 Task: Create a due date automation trigger when advanced on, 2 hours after a card is due add fields with custom field "Resume" set to a date less than 1 working days ago.
Action: Mouse moved to (1079, 85)
Screenshot: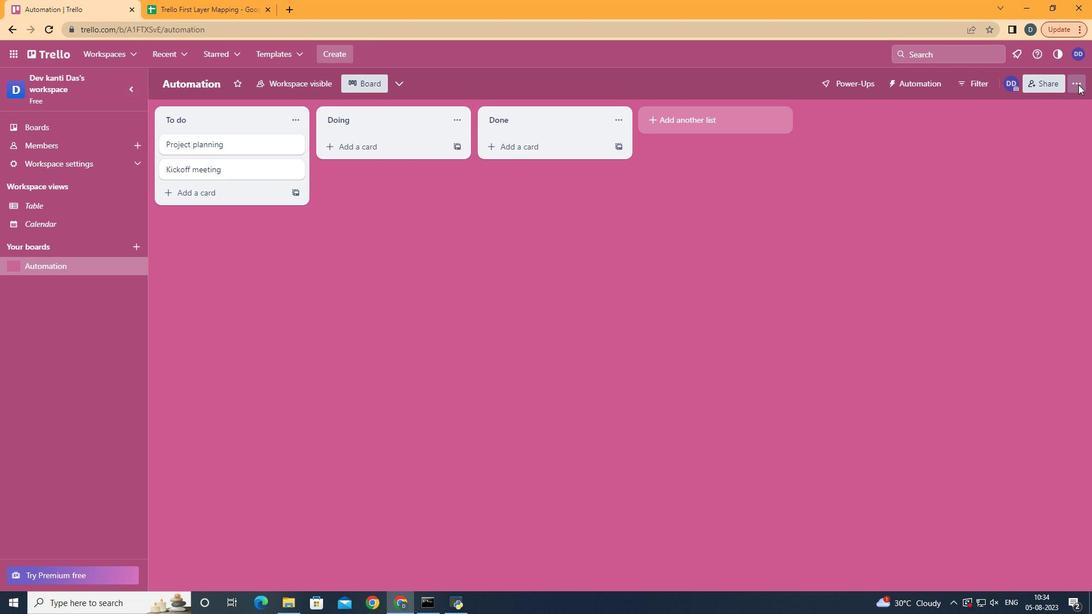 
Action: Mouse pressed left at (1079, 85)
Screenshot: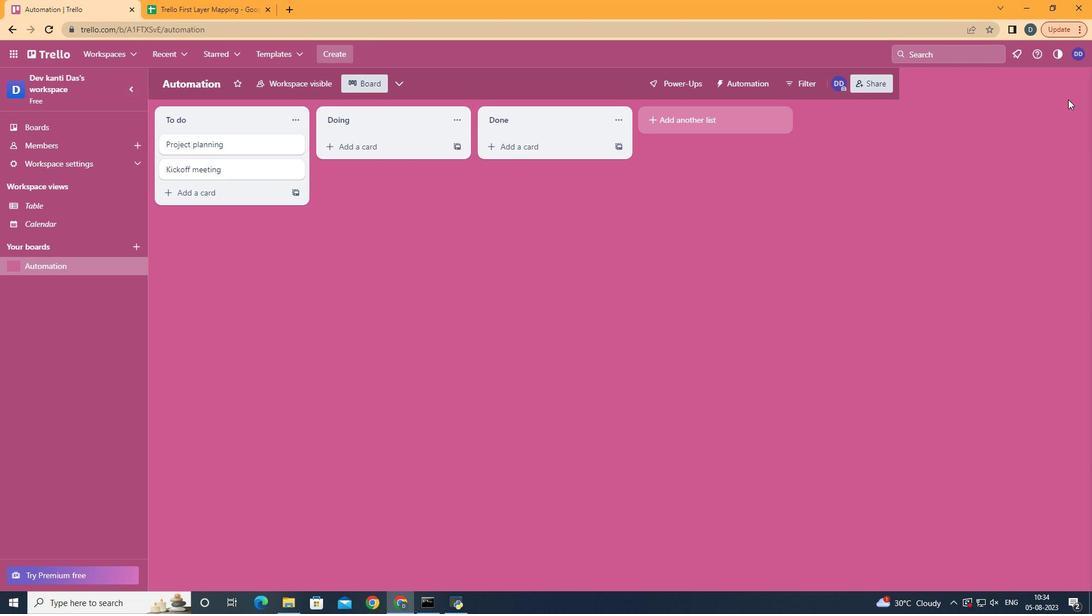 
Action: Mouse moved to (1003, 241)
Screenshot: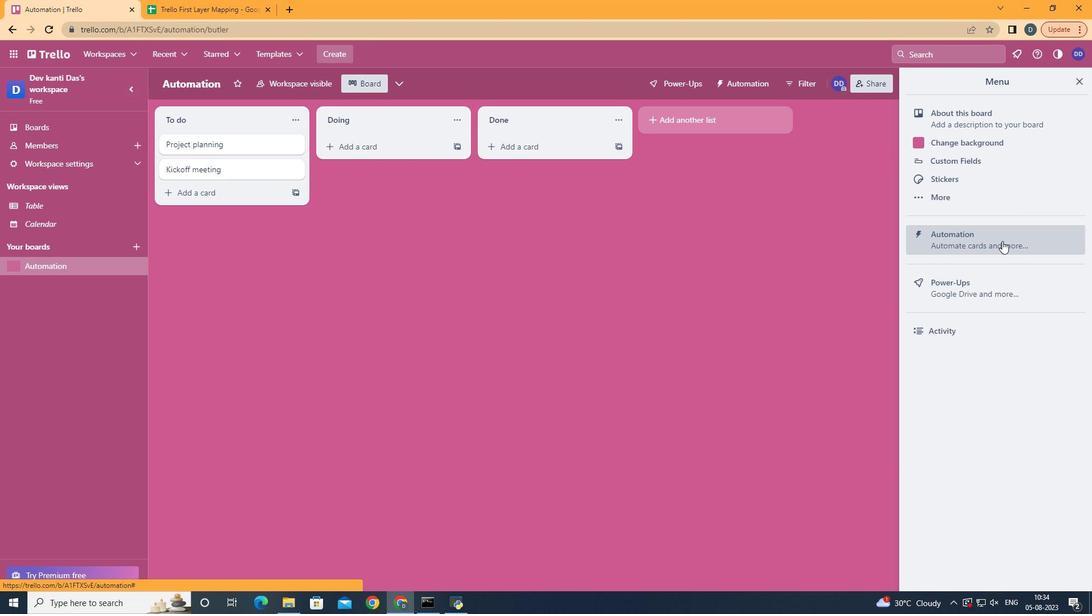 
Action: Mouse pressed left at (1003, 241)
Screenshot: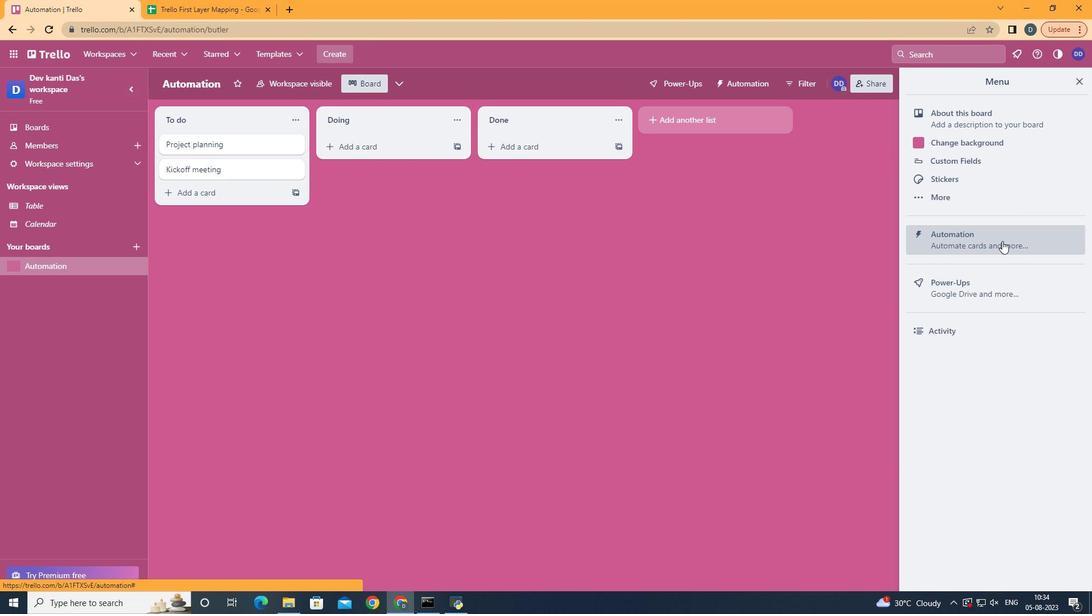 
Action: Mouse moved to (328, 227)
Screenshot: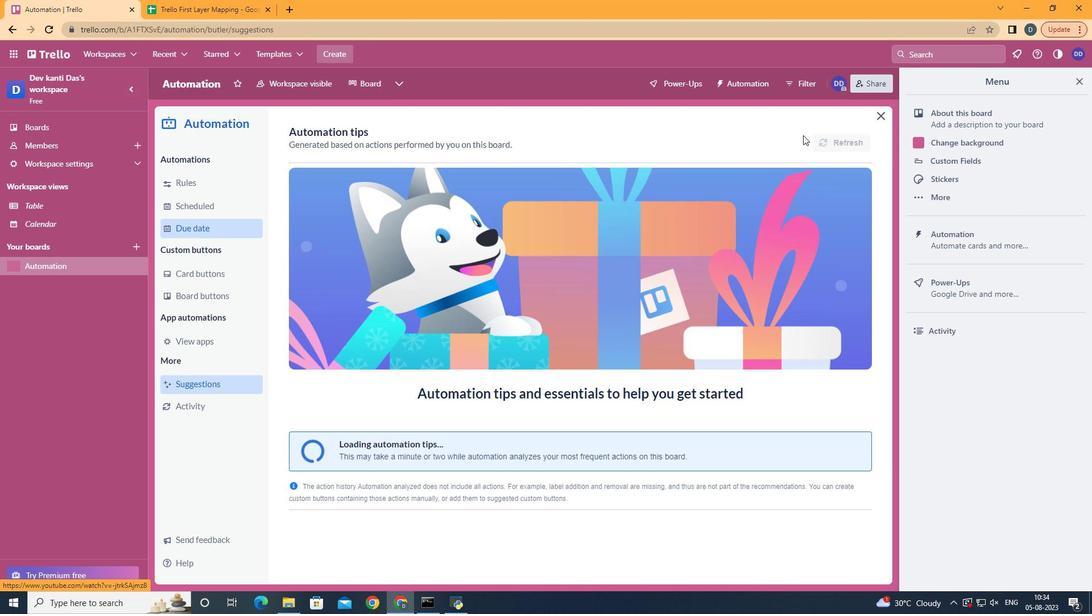 
Action: Mouse pressed left at (207, 228)
Screenshot: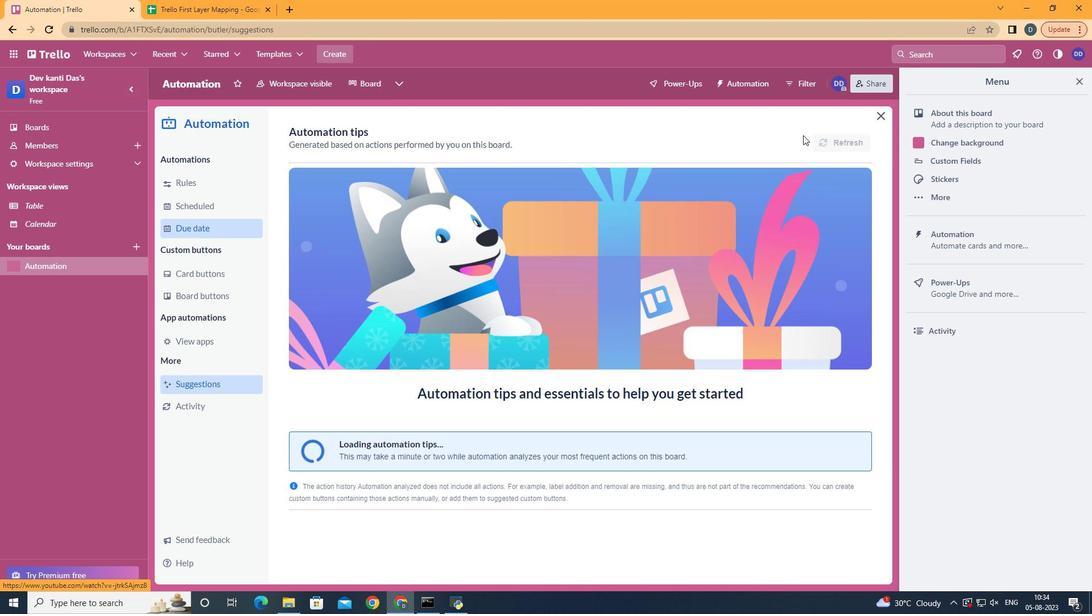 
Action: Mouse moved to (802, 133)
Screenshot: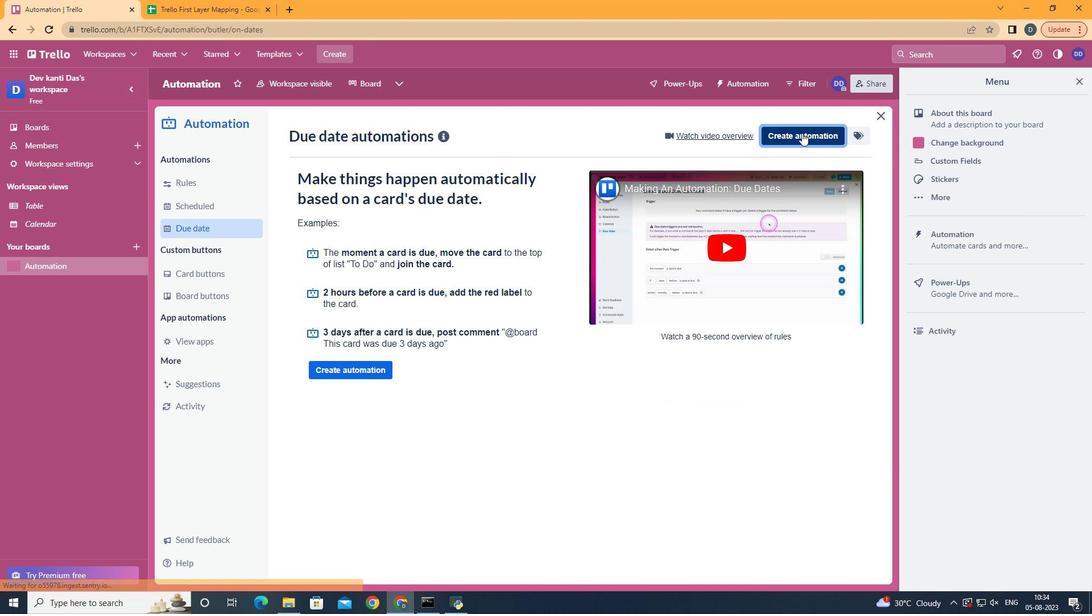 
Action: Mouse pressed left at (802, 133)
Screenshot: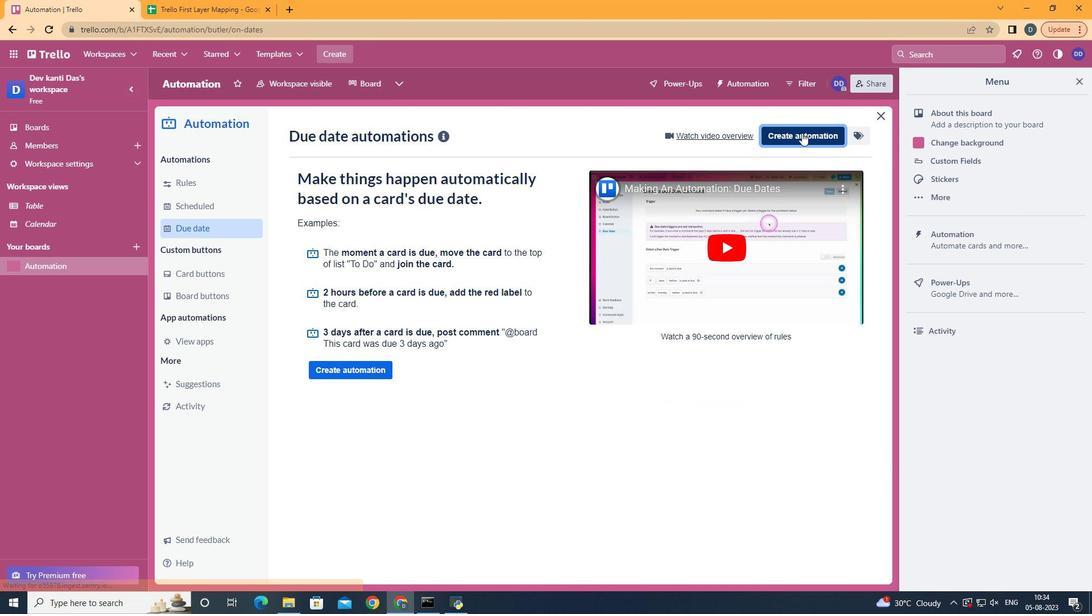 
Action: Mouse moved to (608, 242)
Screenshot: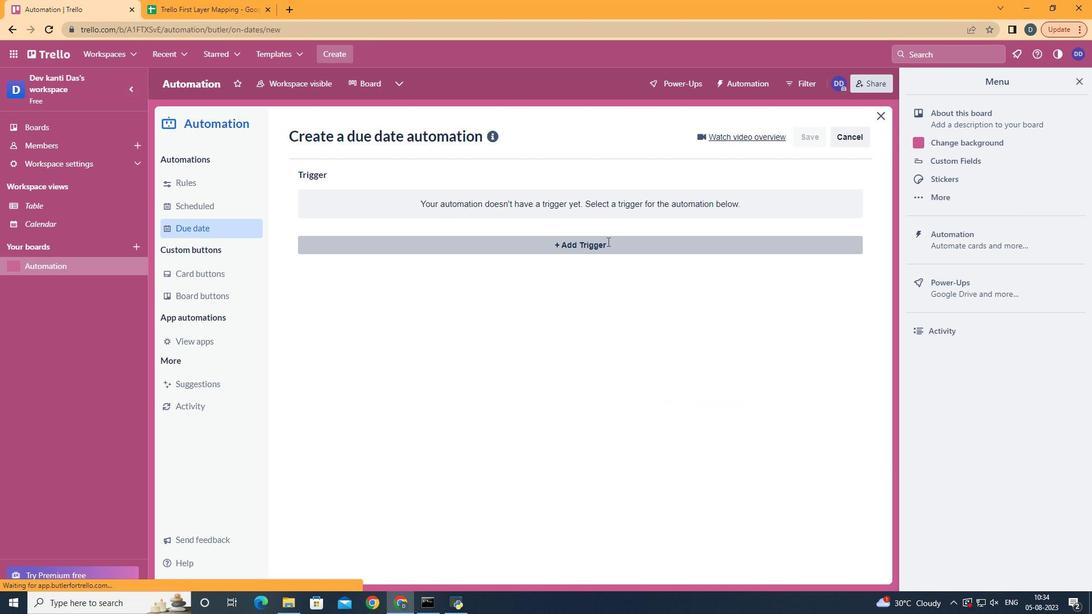 
Action: Mouse pressed left at (608, 242)
Screenshot: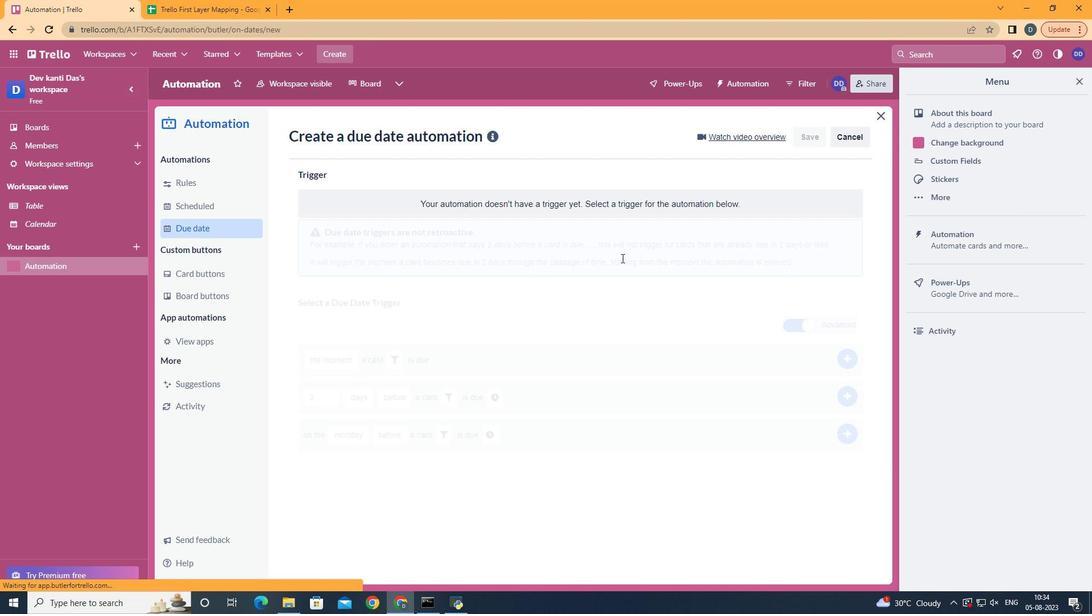 
Action: Mouse moved to (371, 480)
Screenshot: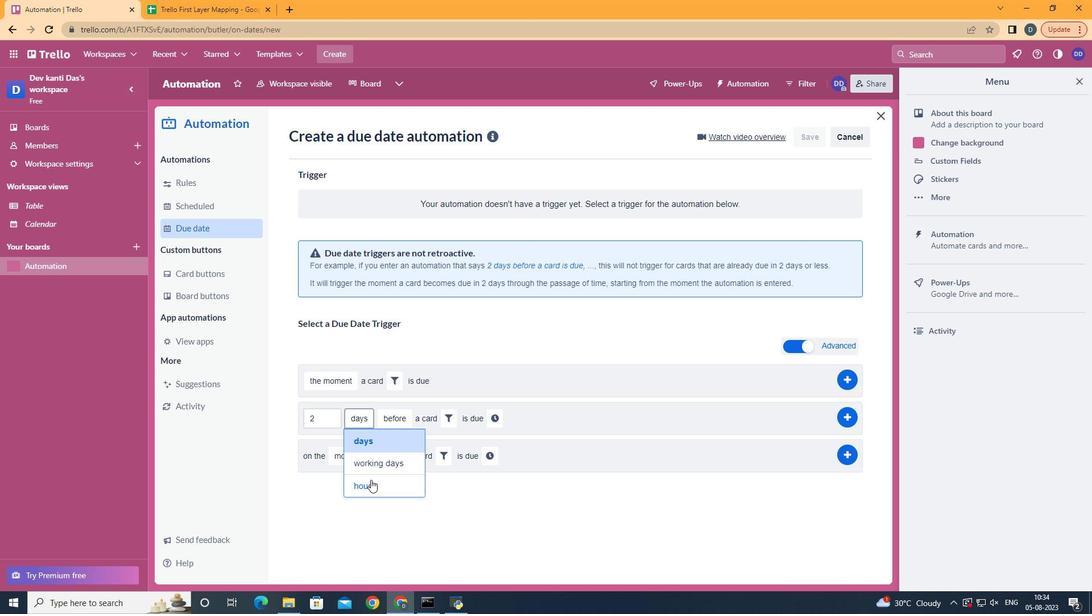 
Action: Mouse pressed left at (371, 480)
Screenshot: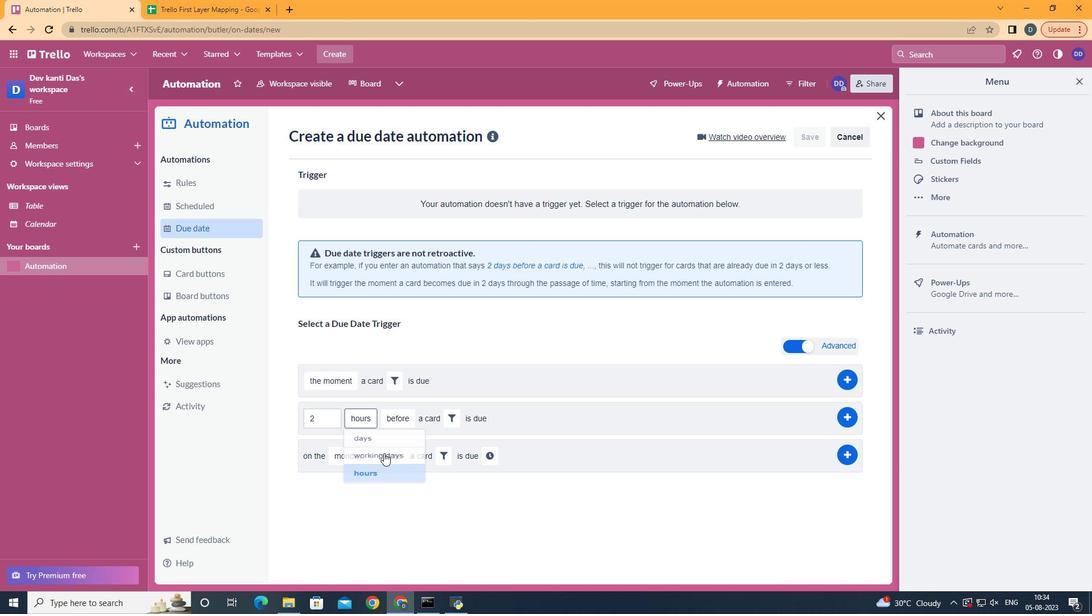 
Action: Mouse moved to (403, 459)
Screenshot: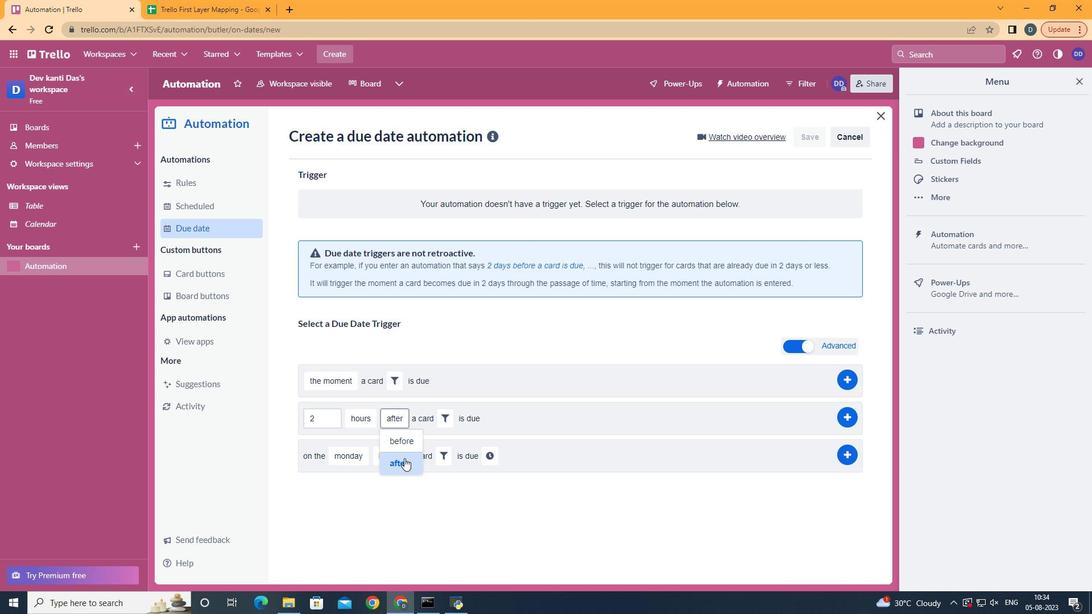 
Action: Mouse pressed left at (403, 459)
Screenshot: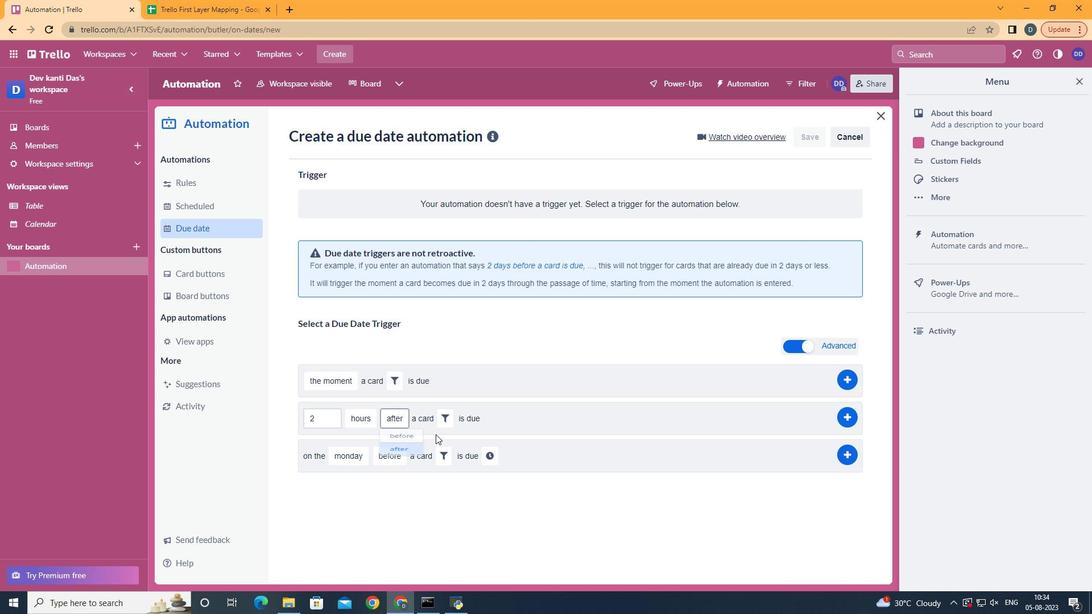 
Action: Mouse moved to (448, 422)
Screenshot: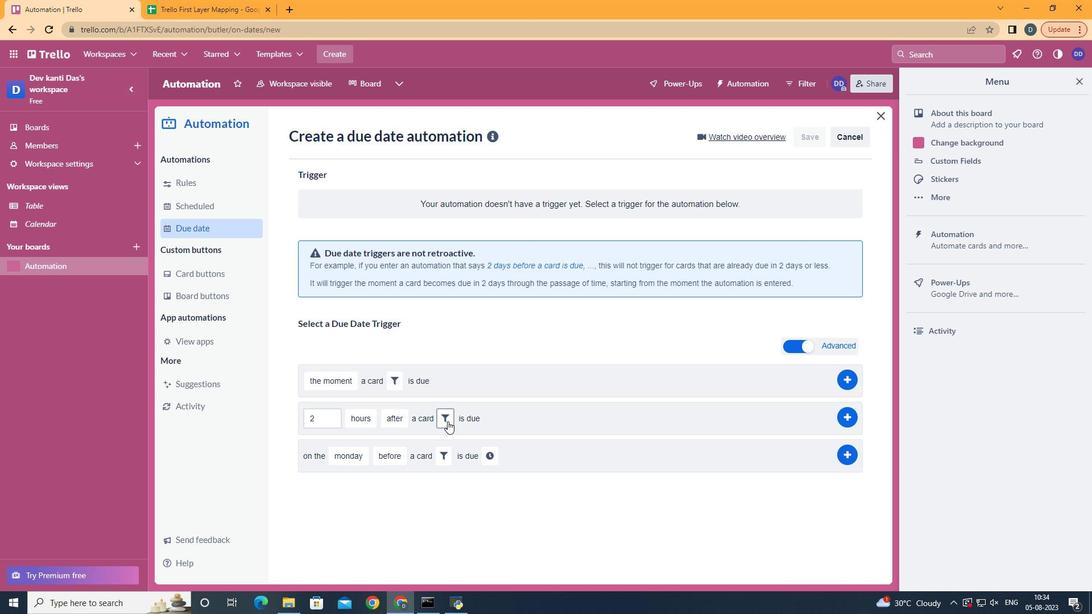 
Action: Mouse pressed left at (448, 422)
Screenshot: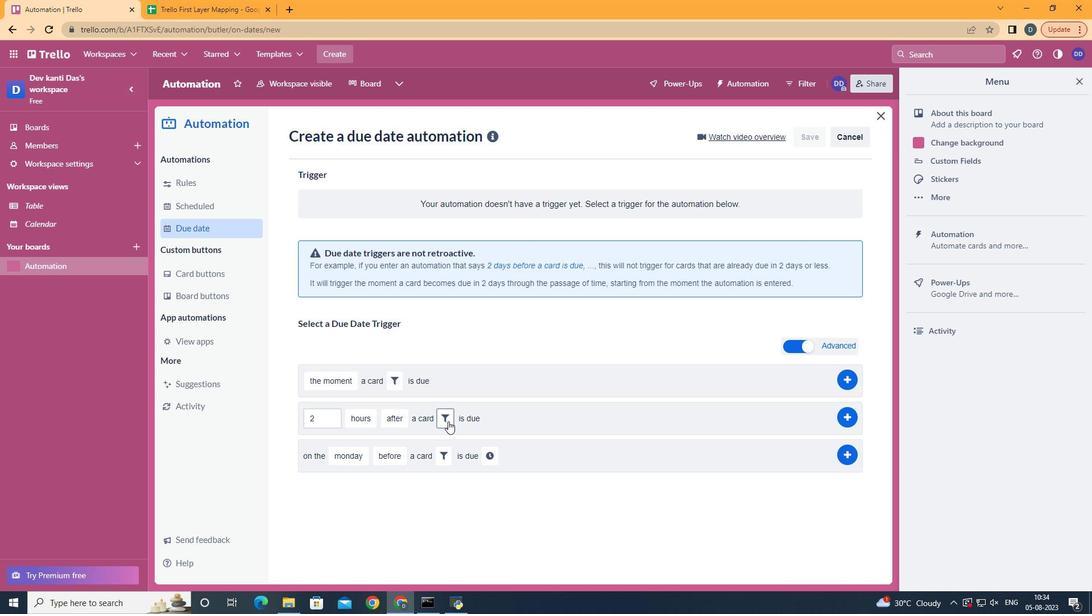 
Action: Mouse moved to (622, 456)
Screenshot: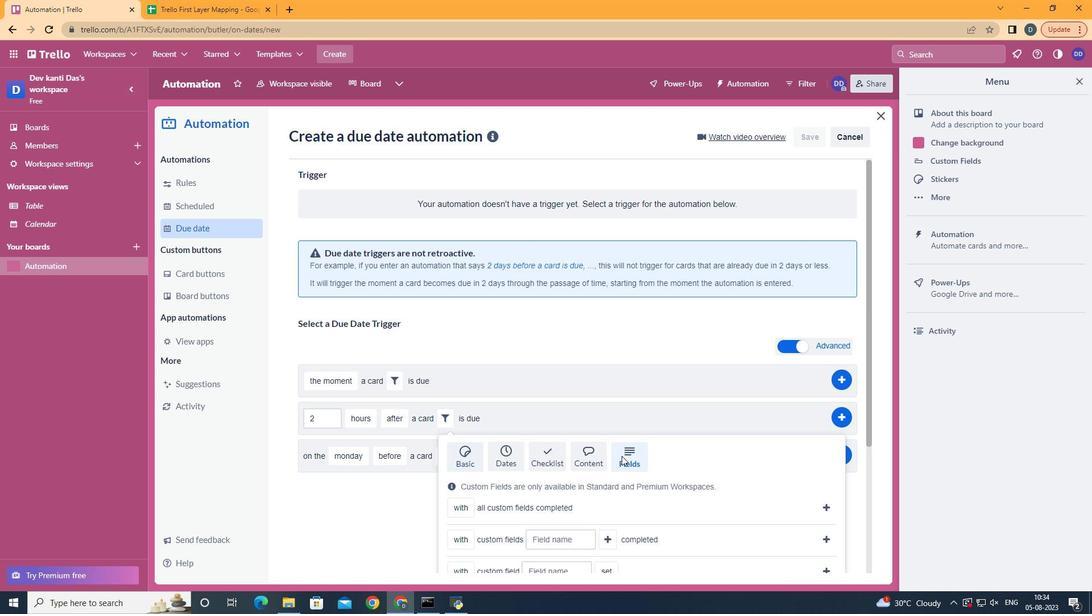 
Action: Mouse pressed left at (622, 456)
Screenshot: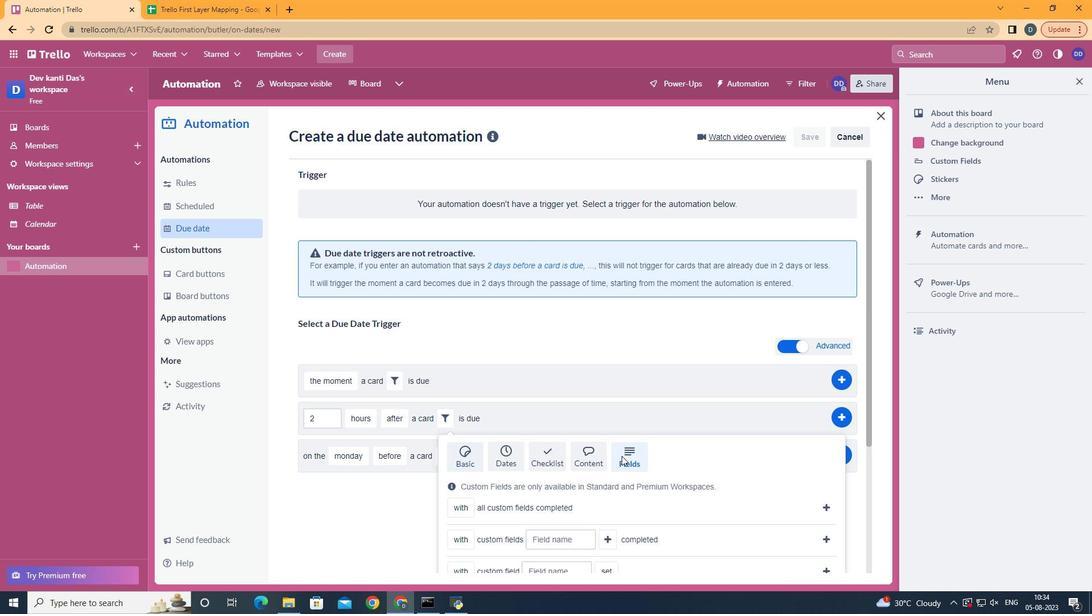 
Action: Mouse moved to (623, 452)
Screenshot: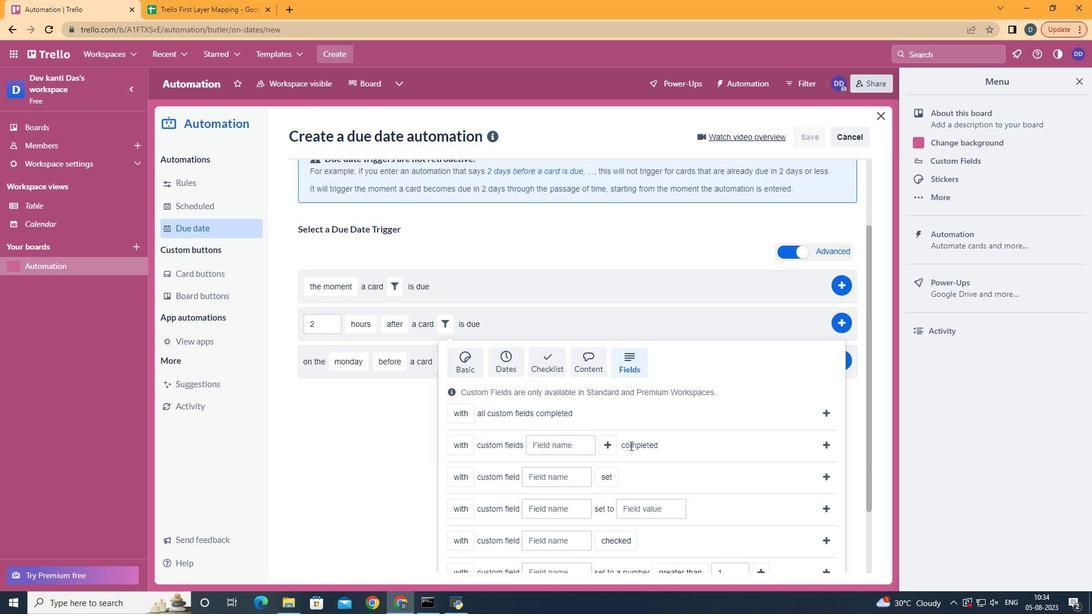 
Action: Mouse scrolled (623, 451) with delta (0, 0)
Screenshot: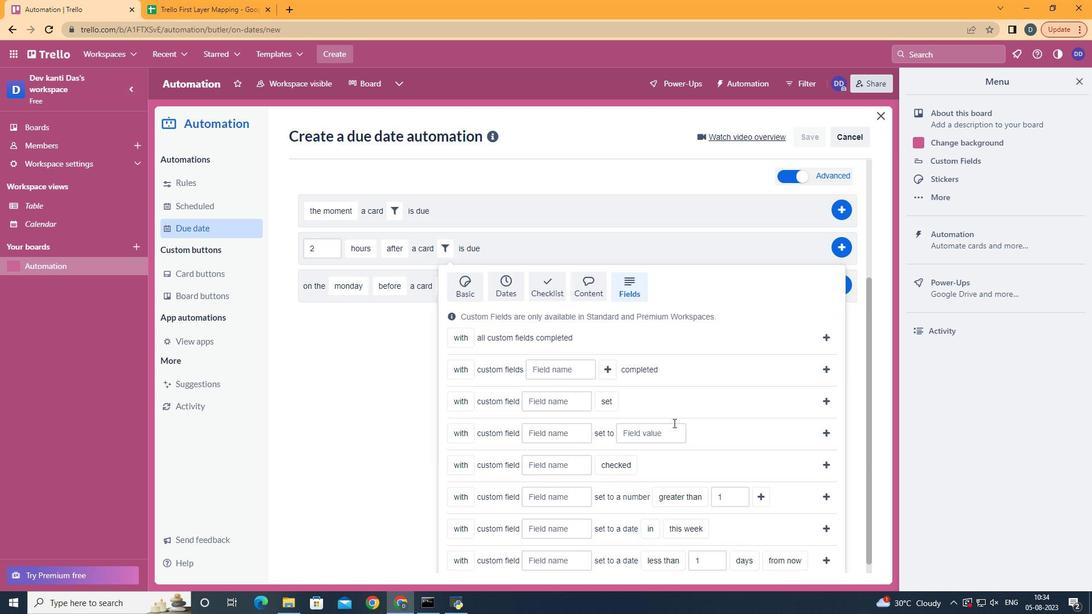 
Action: Mouse scrolled (623, 451) with delta (0, 0)
Screenshot: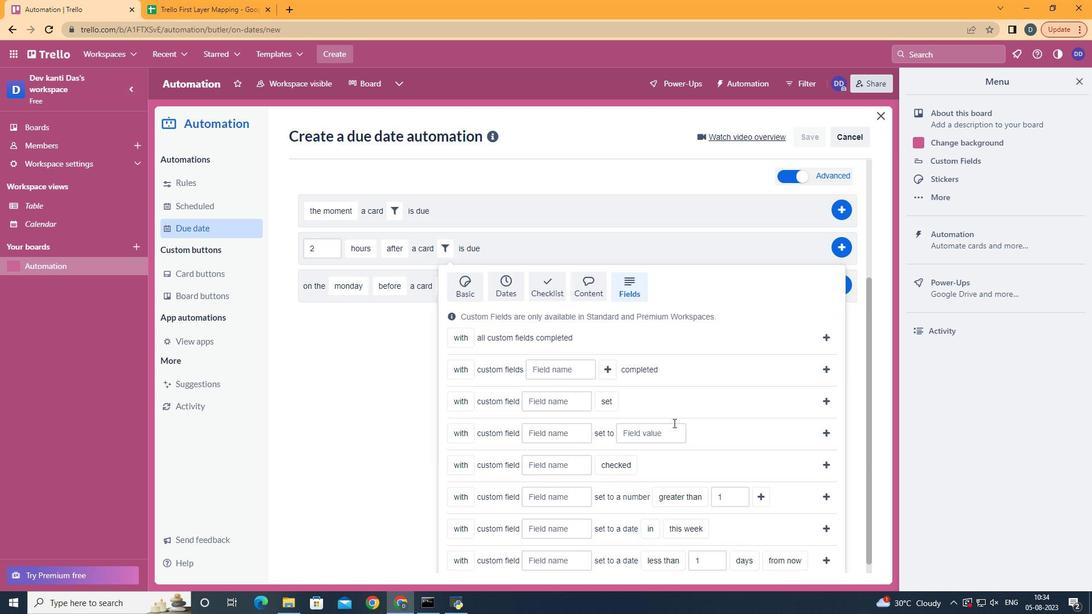 
Action: Mouse scrolled (623, 451) with delta (0, 0)
Screenshot: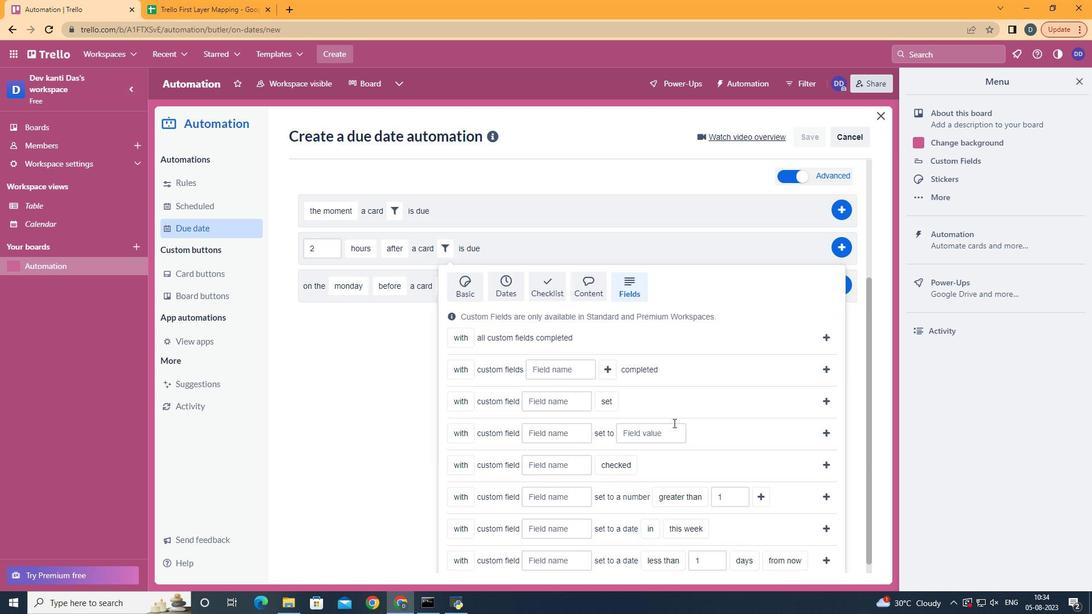 
Action: Mouse scrolled (623, 451) with delta (0, 0)
Screenshot: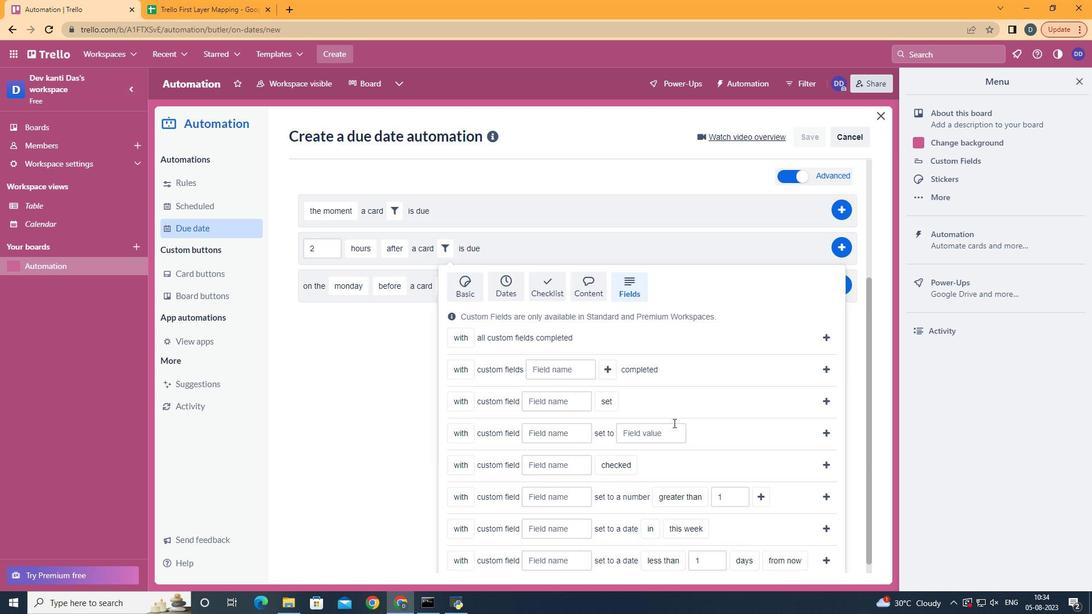 
Action: Mouse scrolled (623, 451) with delta (0, 0)
Screenshot: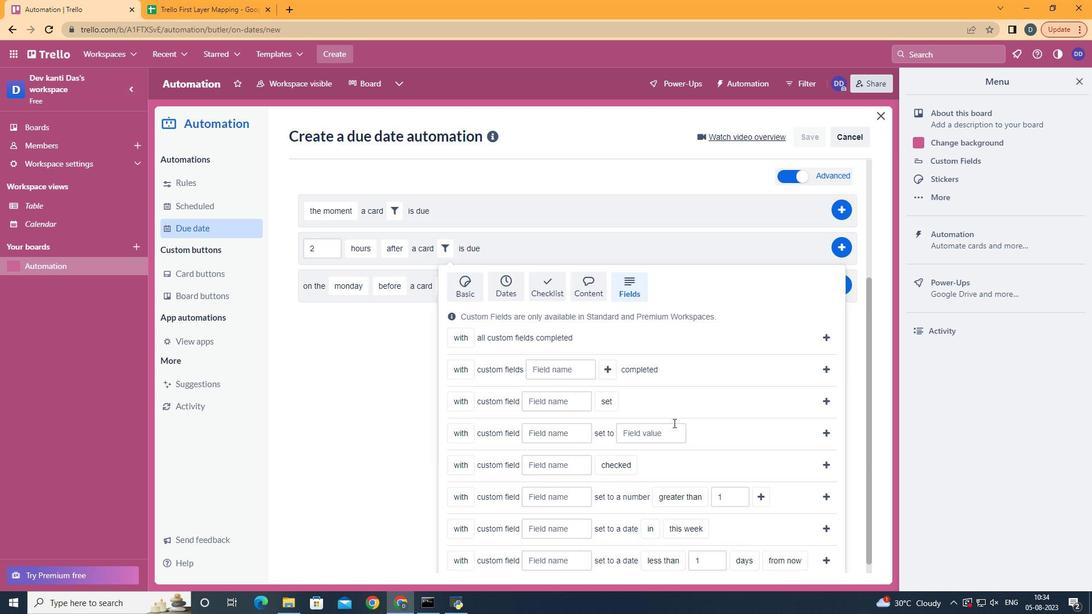 
Action: Mouse scrolled (623, 451) with delta (0, 0)
Screenshot: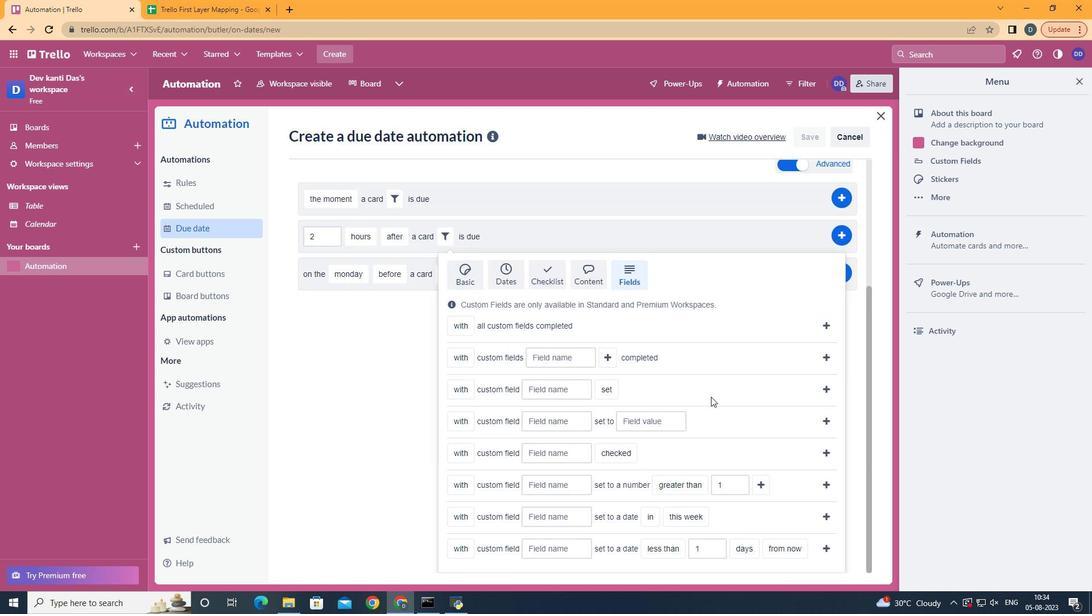 
Action: Mouse moved to (467, 508)
Screenshot: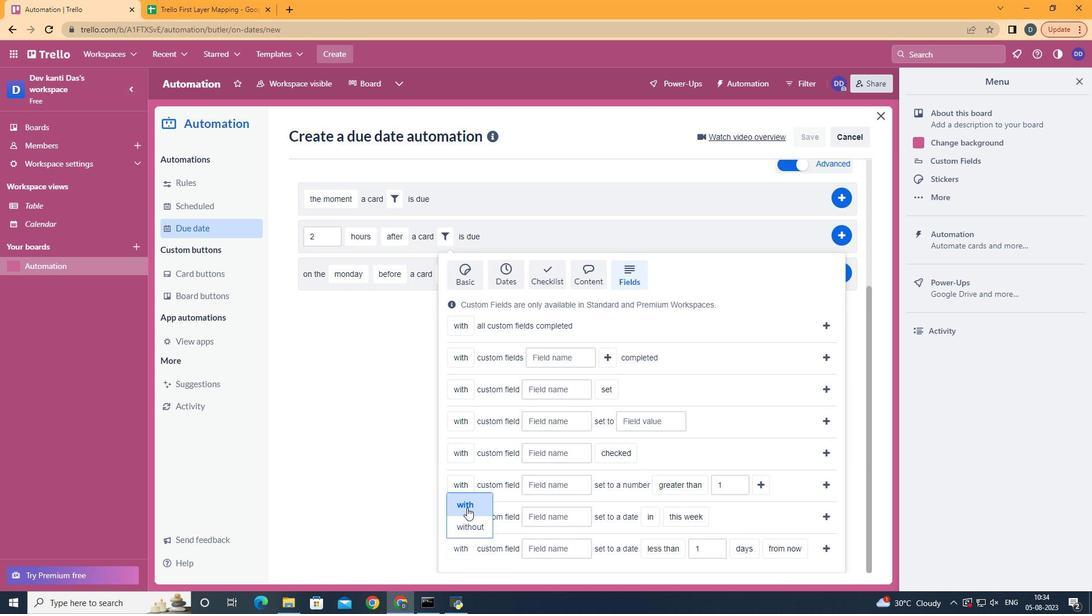 
Action: Mouse pressed left at (467, 508)
Screenshot: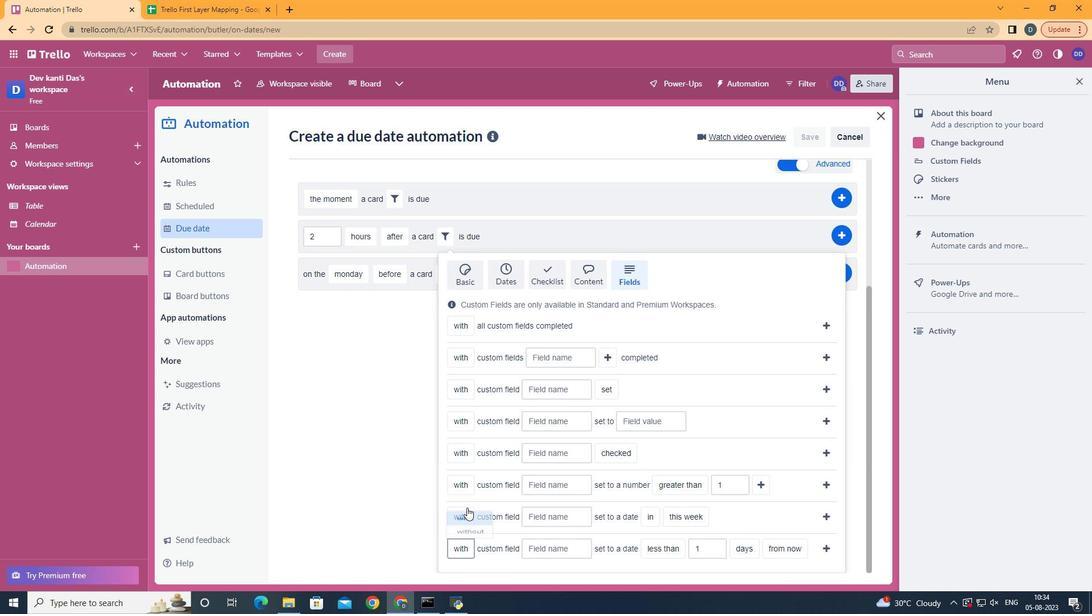 
Action: Mouse moved to (562, 549)
Screenshot: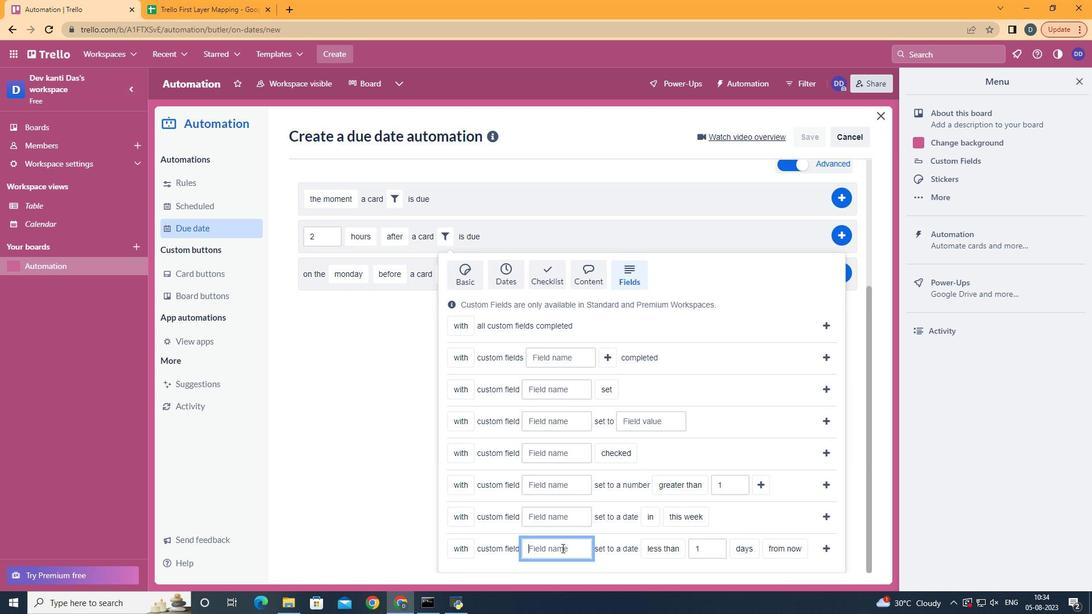 
Action: Mouse pressed left at (562, 549)
Screenshot: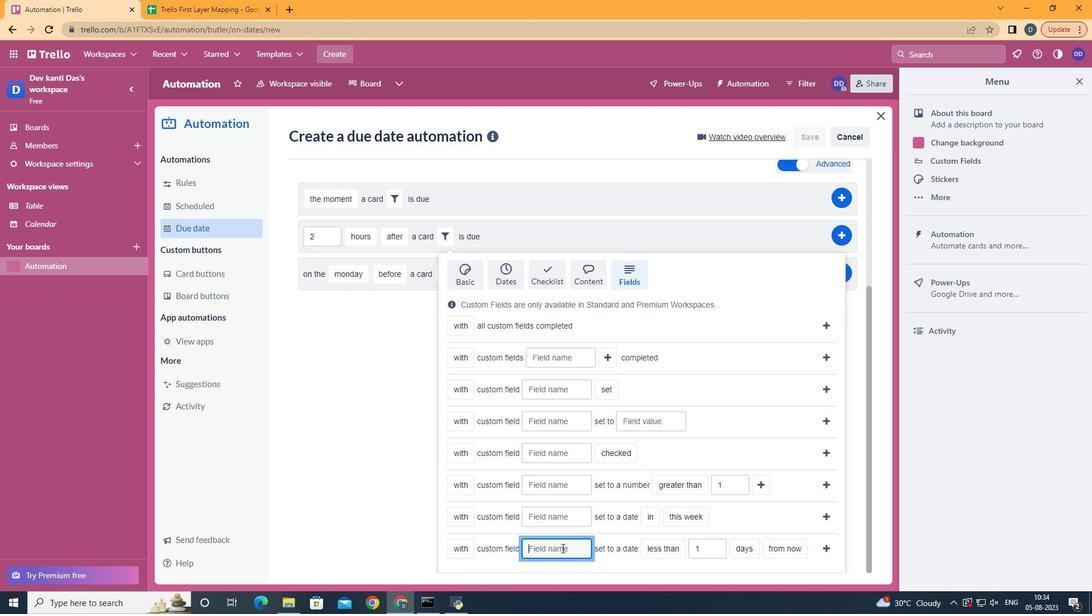 
Action: Key pressed <Key.shift>Resume
Screenshot: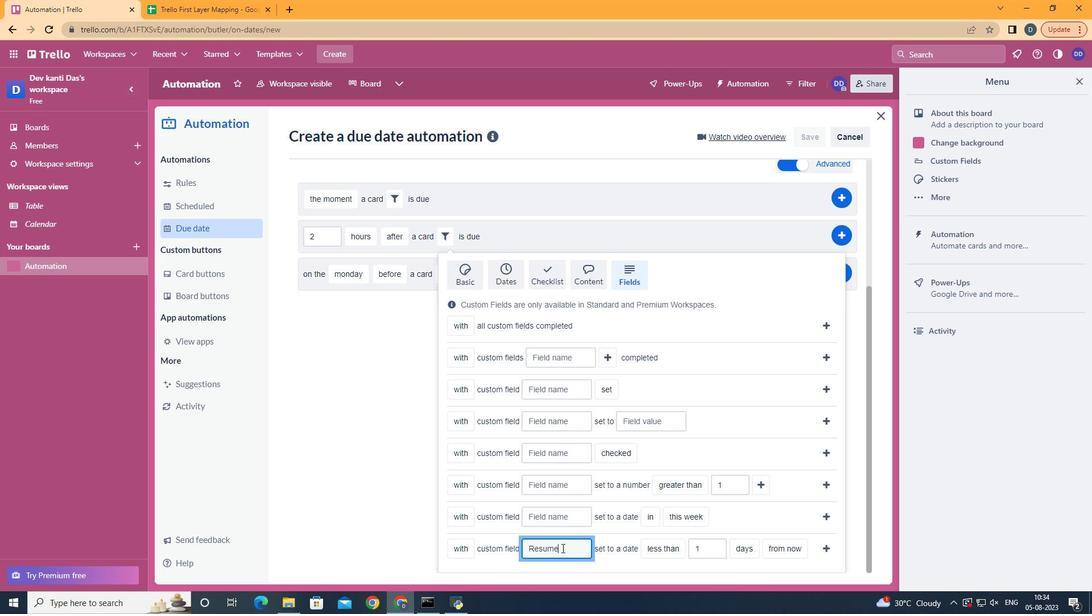 
Action: Mouse moved to (687, 467)
Screenshot: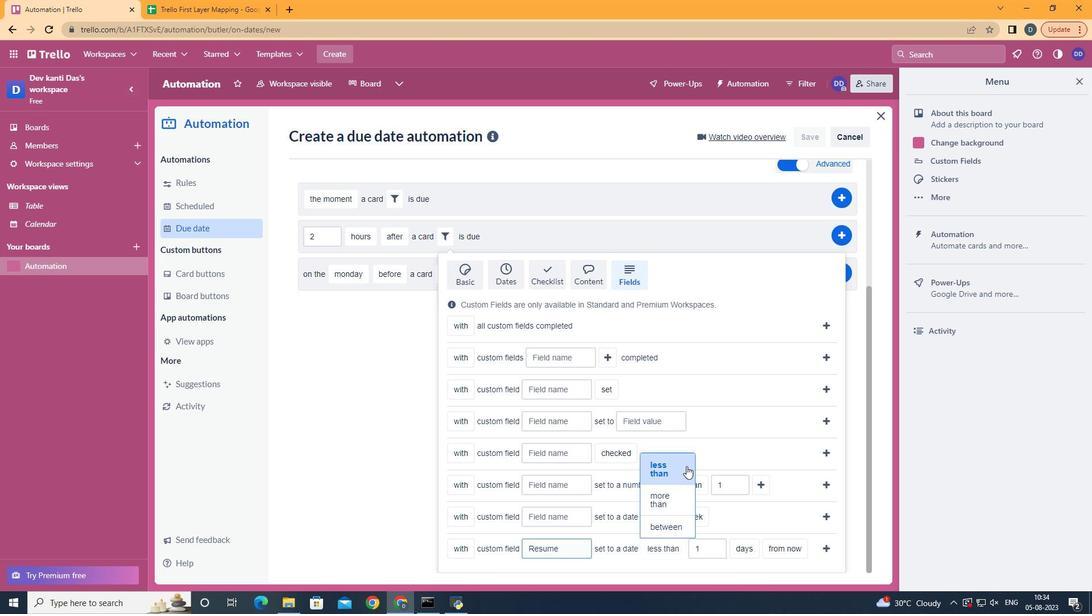 
Action: Mouse pressed left at (687, 467)
Screenshot: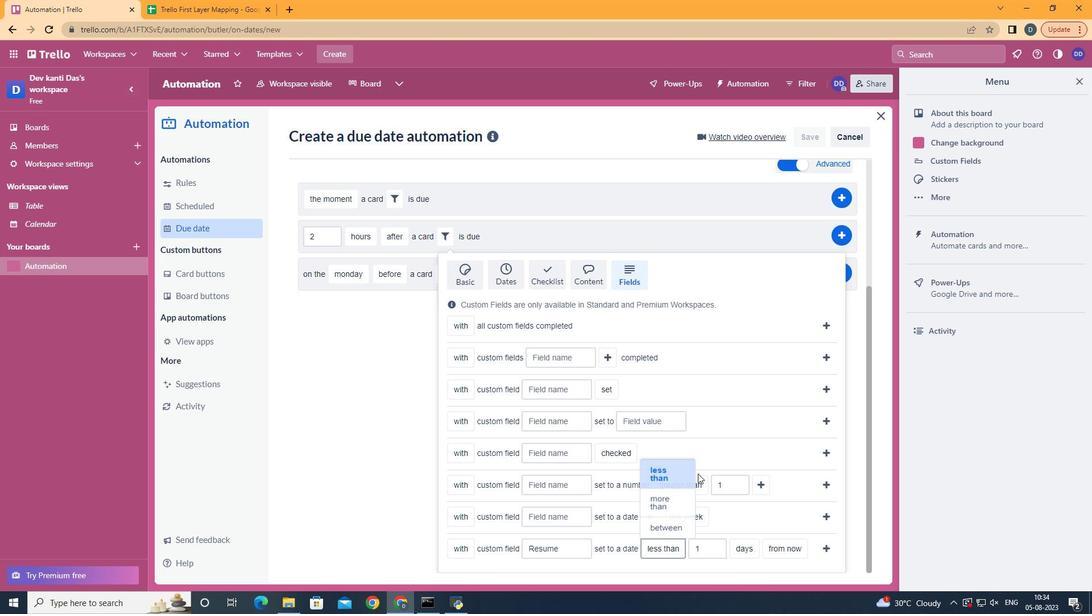 
Action: Mouse moved to (755, 526)
Screenshot: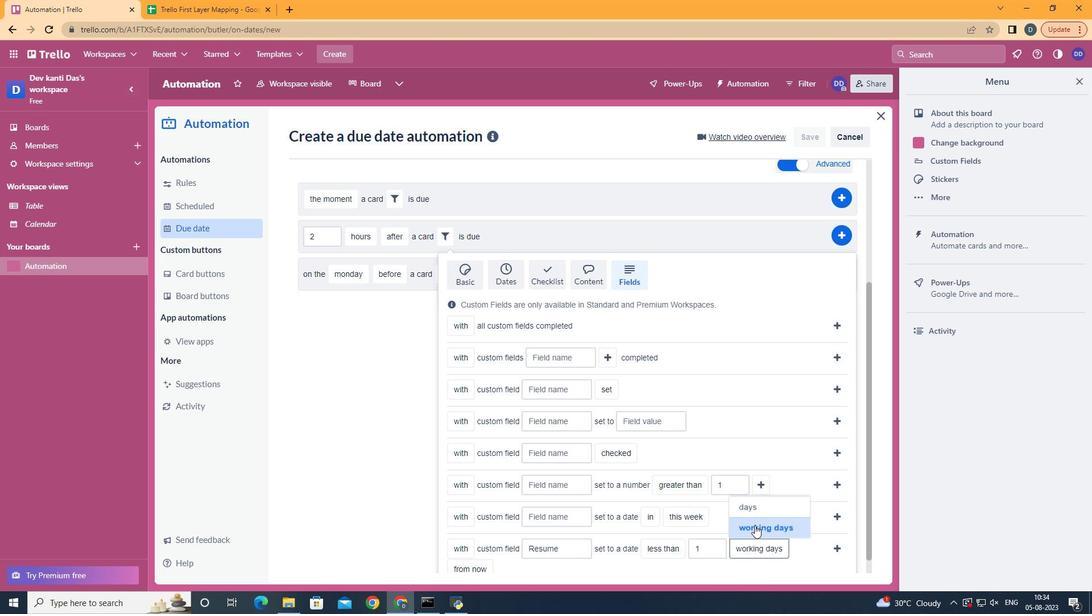 
Action: Mouse pressed left at (755, 526)
Screenshot: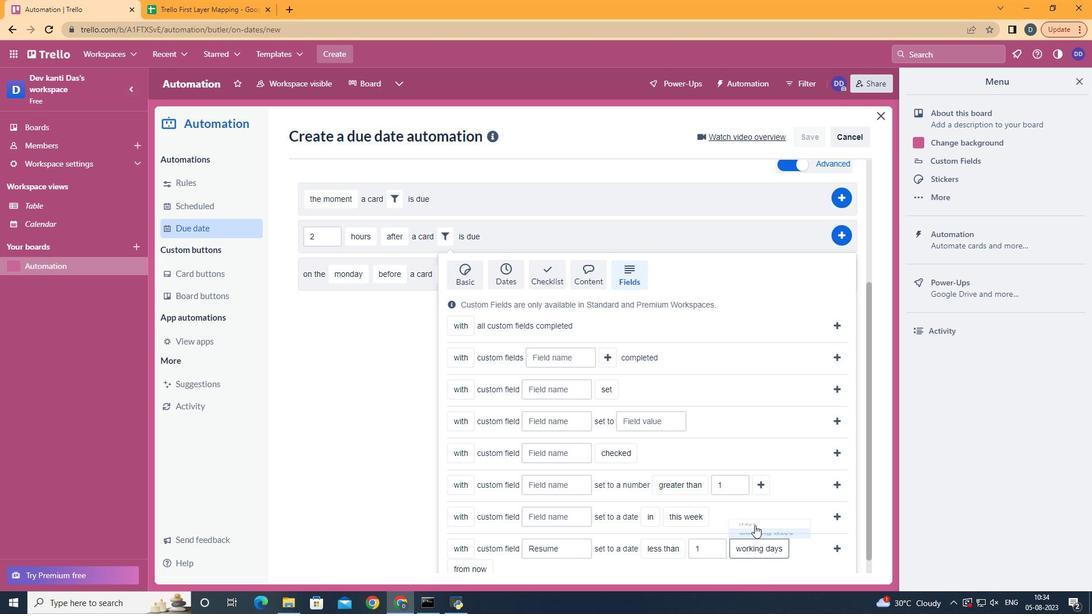 
Action: Mouse moved to (752, 513)
Screenshot: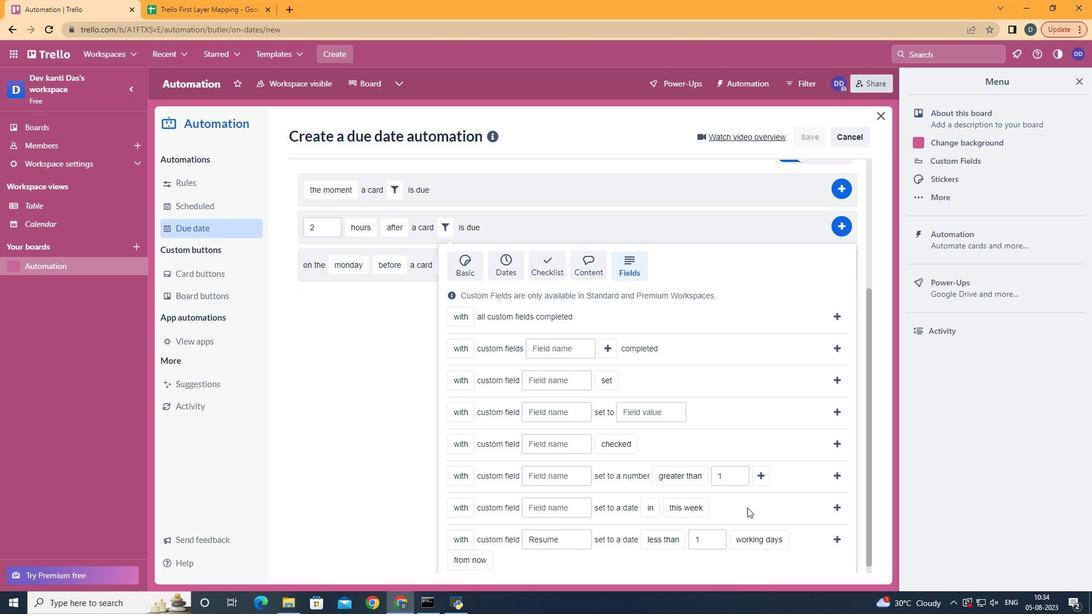 
Action: Mouse scrolled (752, 513) with delta (0, 0)
Screenshot: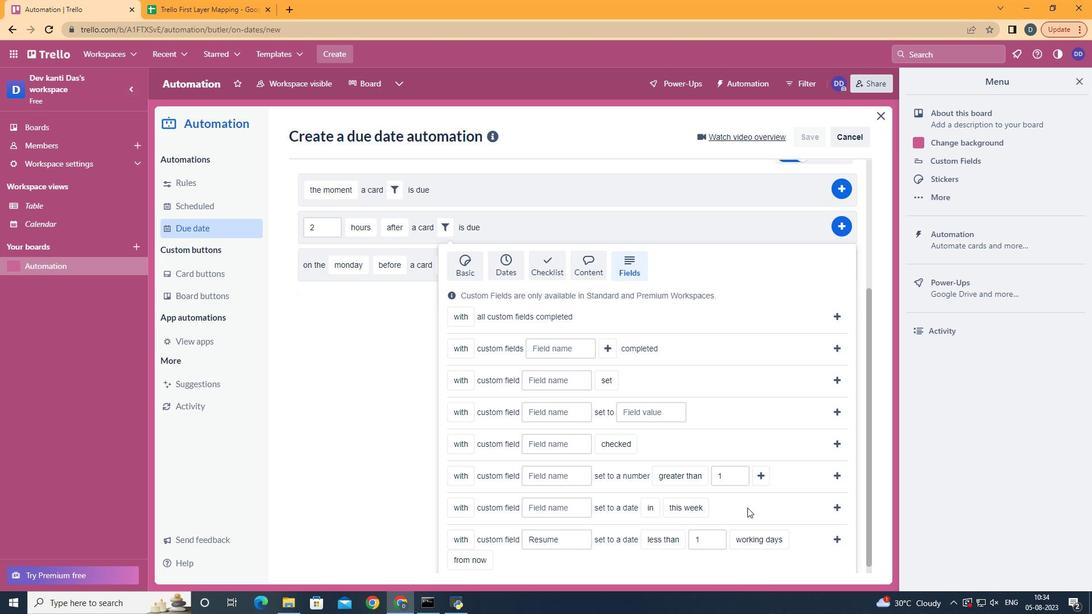 
Action: Mouse scrolled (752, 513) with delta (0, 0)
Screenshot: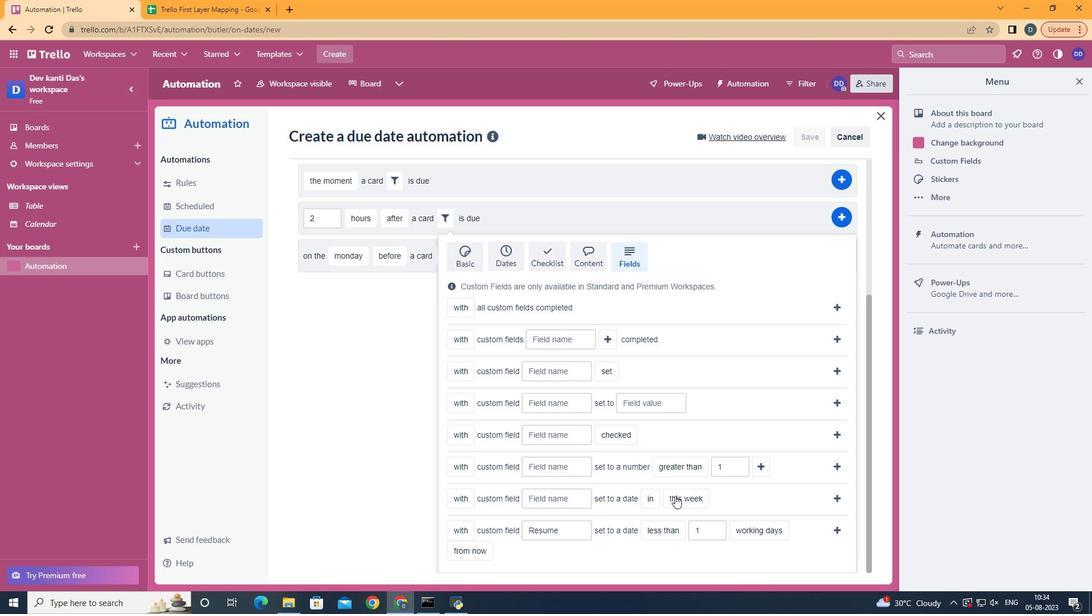 
Action: Mouse scrolled (752, 513) with delta (0, 0)
Screenshot: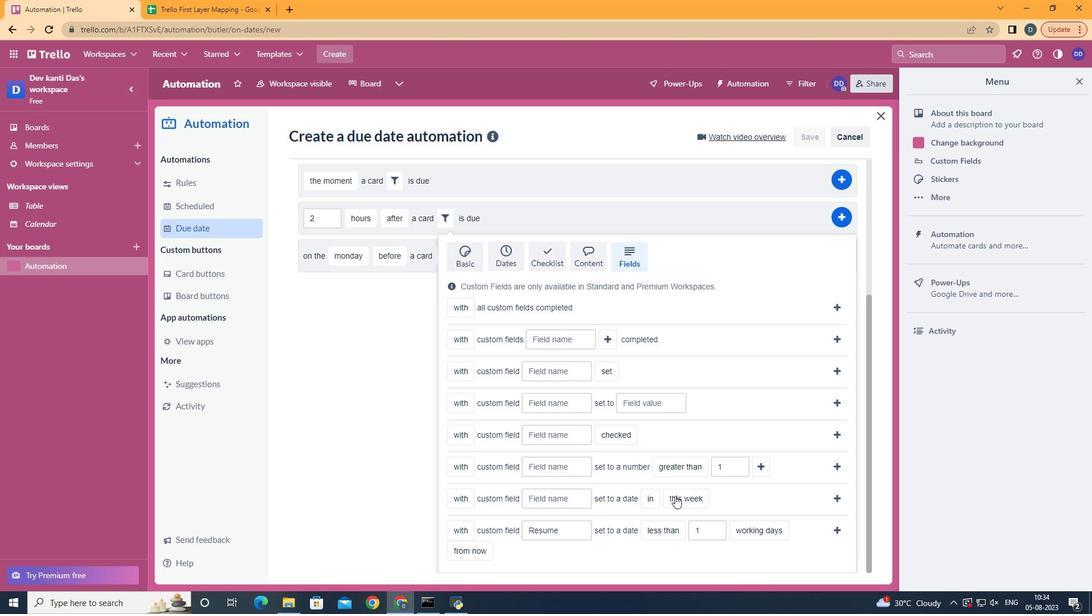 
Action: Mouse scrolled (752, 513) with delta (0, 0)
Screenshot: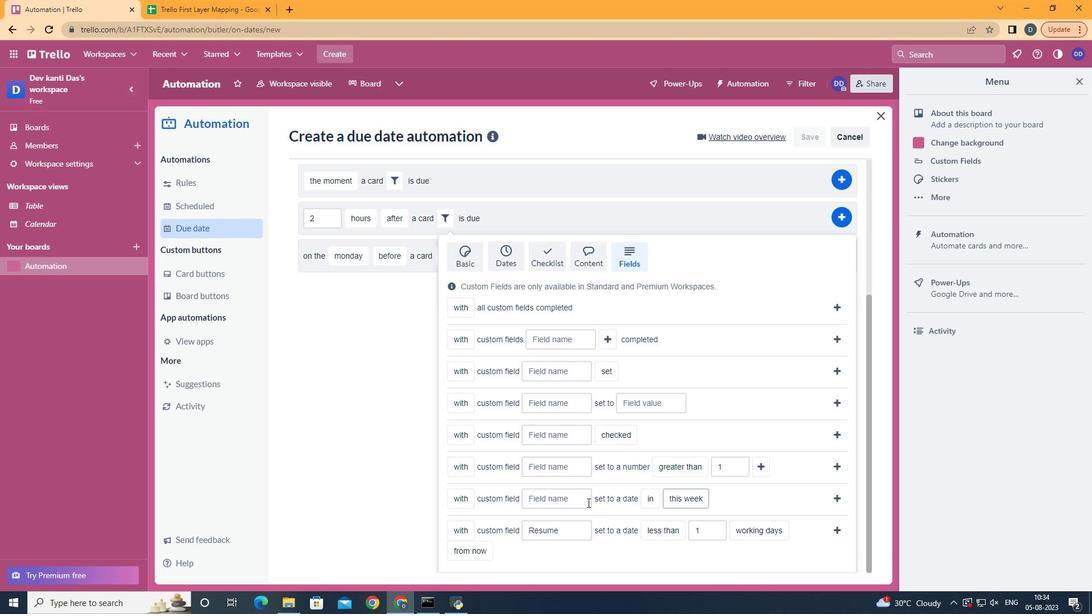 
Action: Mouse moved to (481, 531)
Screenshot: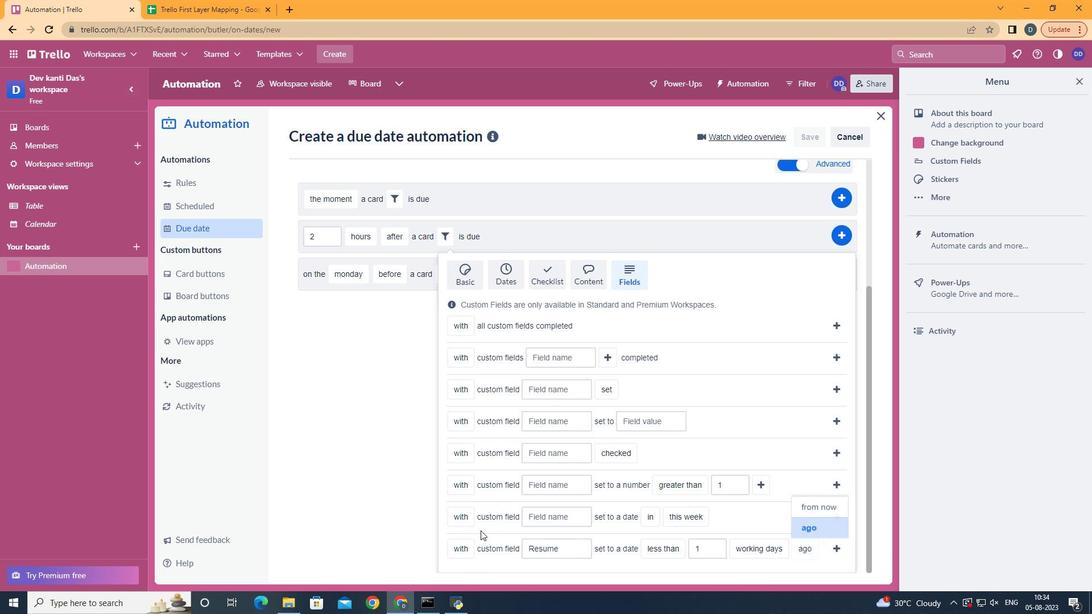 
Action: Mouse pressed left at (481, 531)
Screenshot: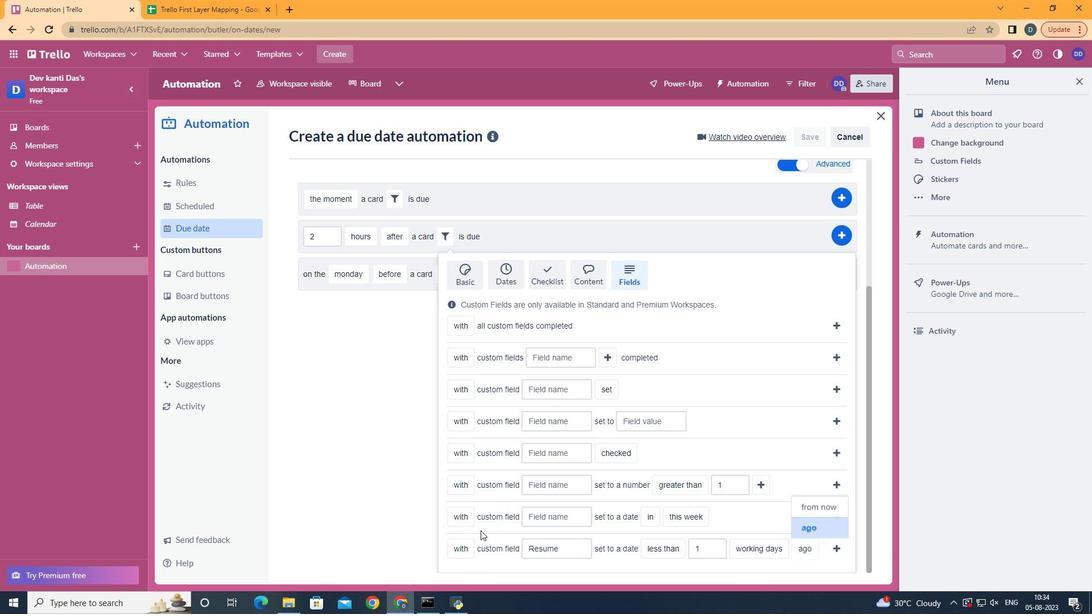 
Action: Mouse moved to (840, 550)
Screenshot: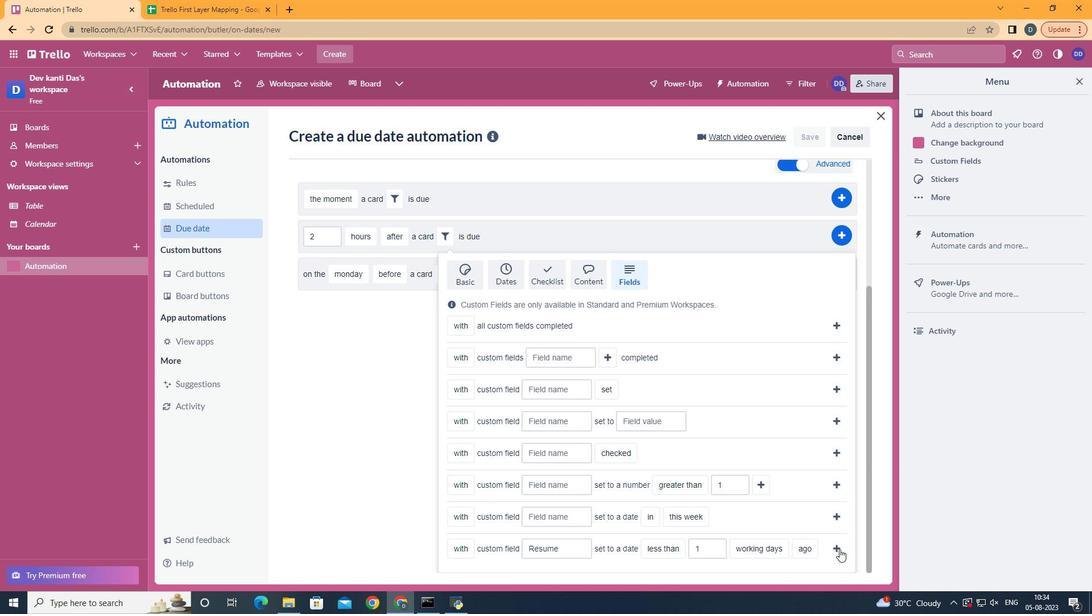 
Action: Mouse pressed left at (840, 550)
Screenshot: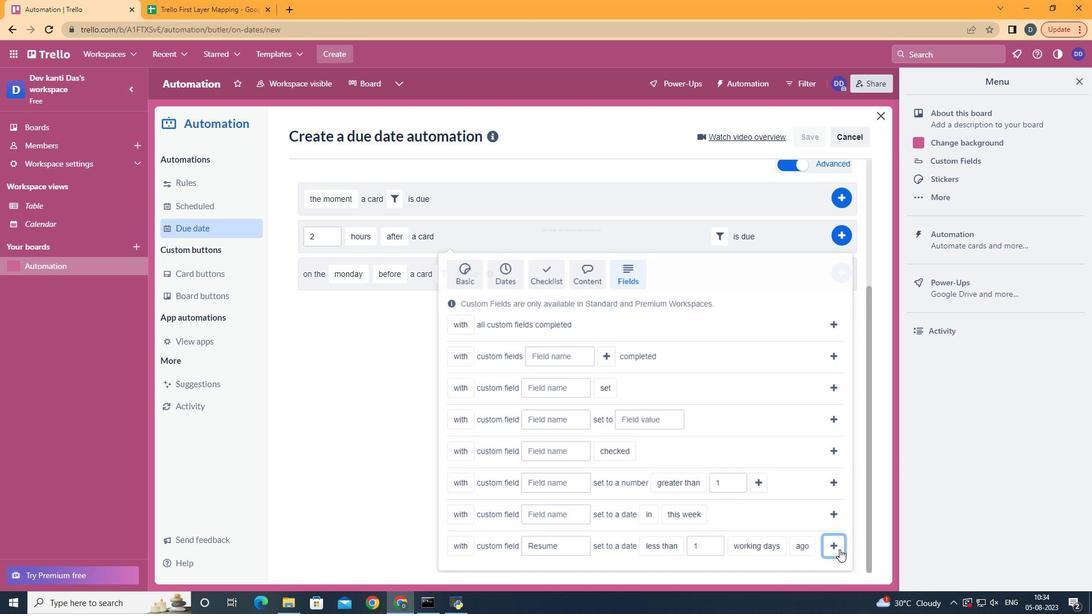 
Action: Mouse moved to (849, 413)
Screenshot: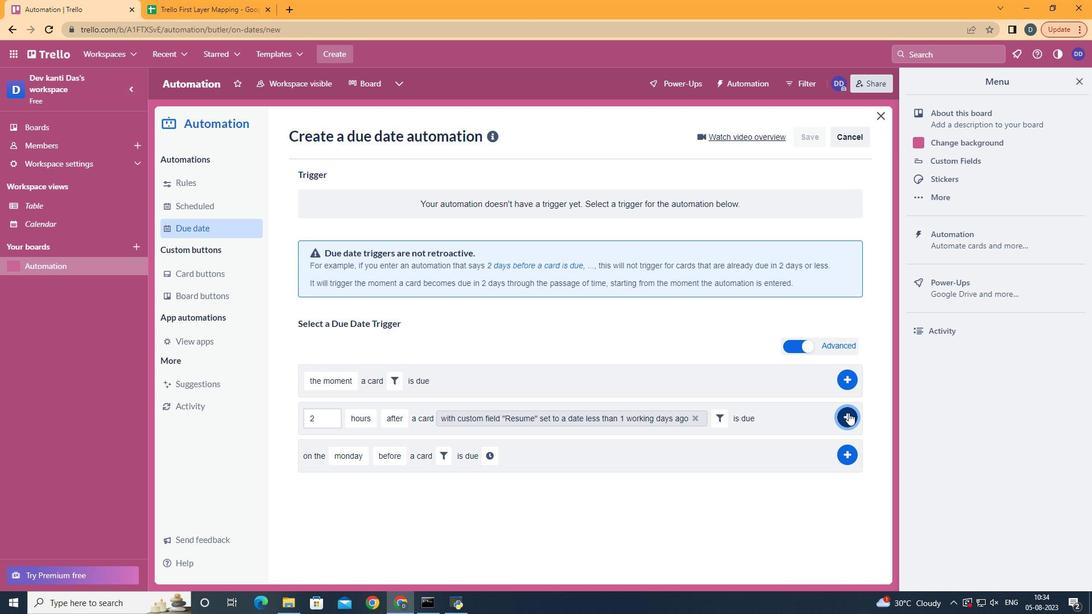 
Action: Mouse pressed left at (849, 413)
Screenshot: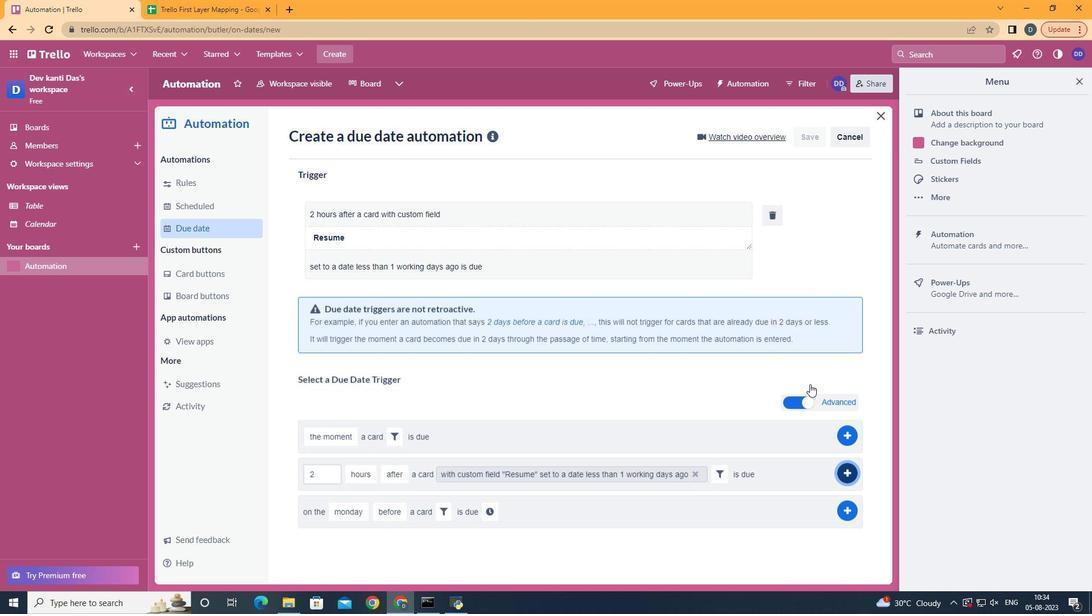 
Action: Mouse moved to (511, 241)
Screenshot: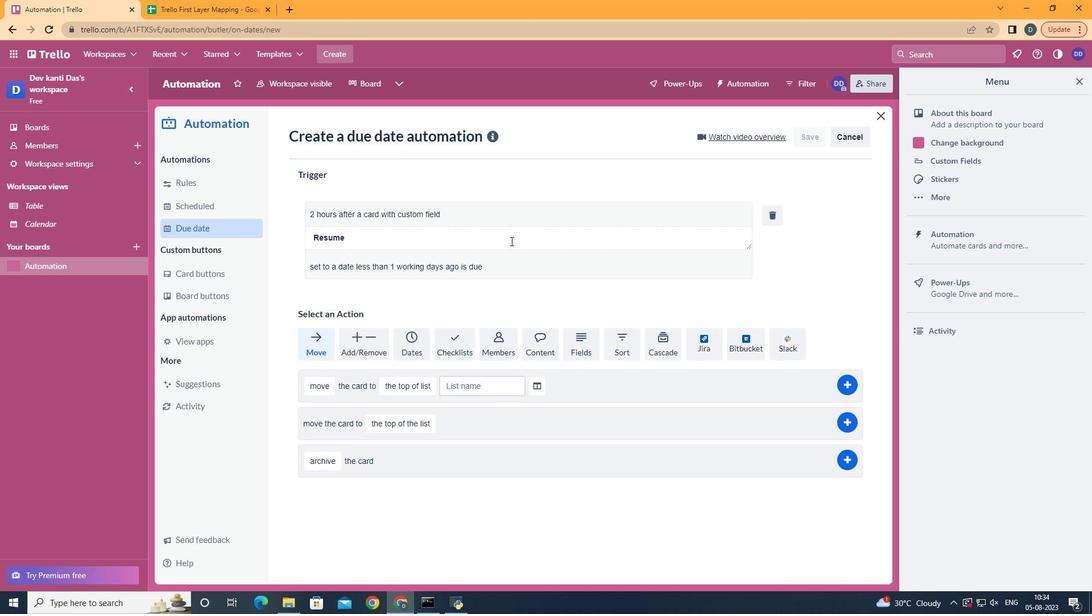 
